 Task: Search for the email with the subject Payment confirmation logged in from softage.1@softage.net with the filter, email from softage.8@softage.net and a new filter,  Delete it 
Action: Mouse moved to (719, 77)
Screenshot: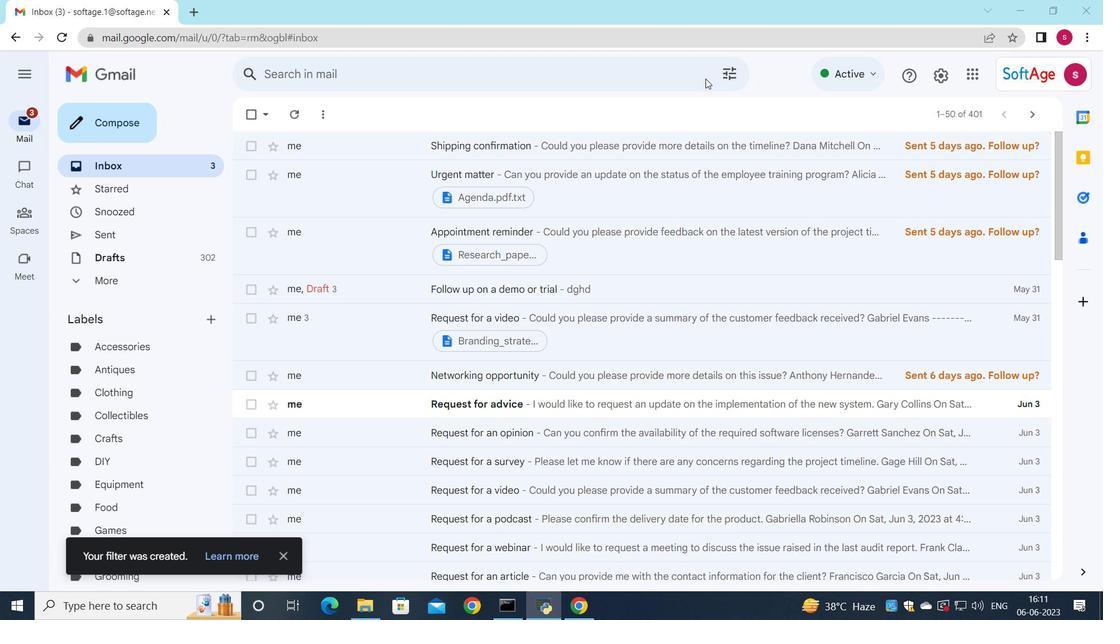 
Action: Mouse pressed left at (719, 77)
Screenshot: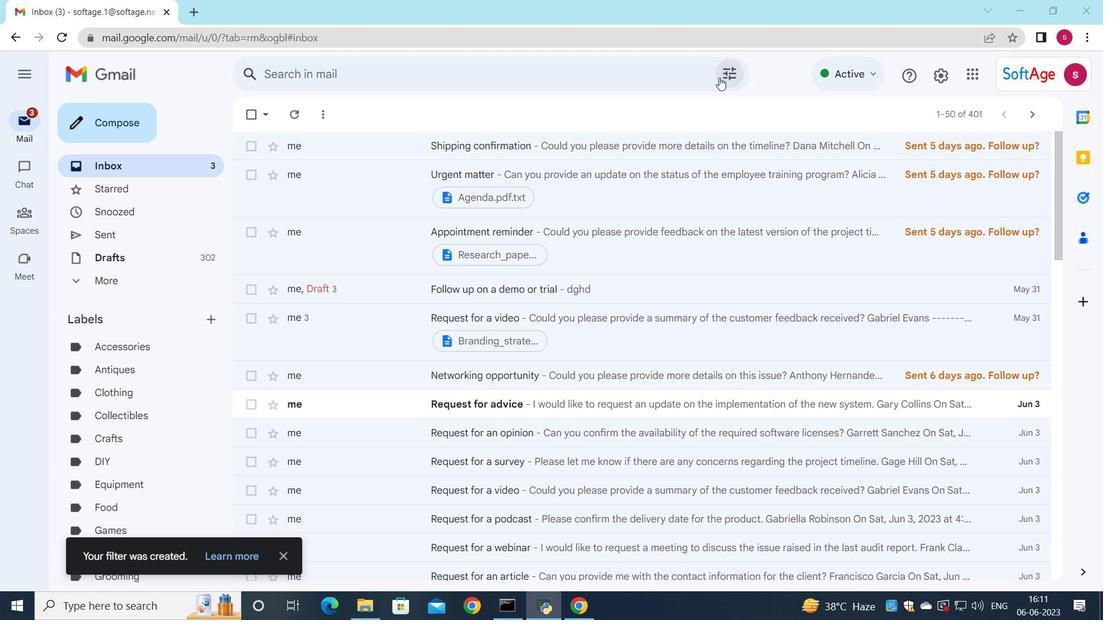 
Action: Mouse moved to (478, 123)
Screenshot: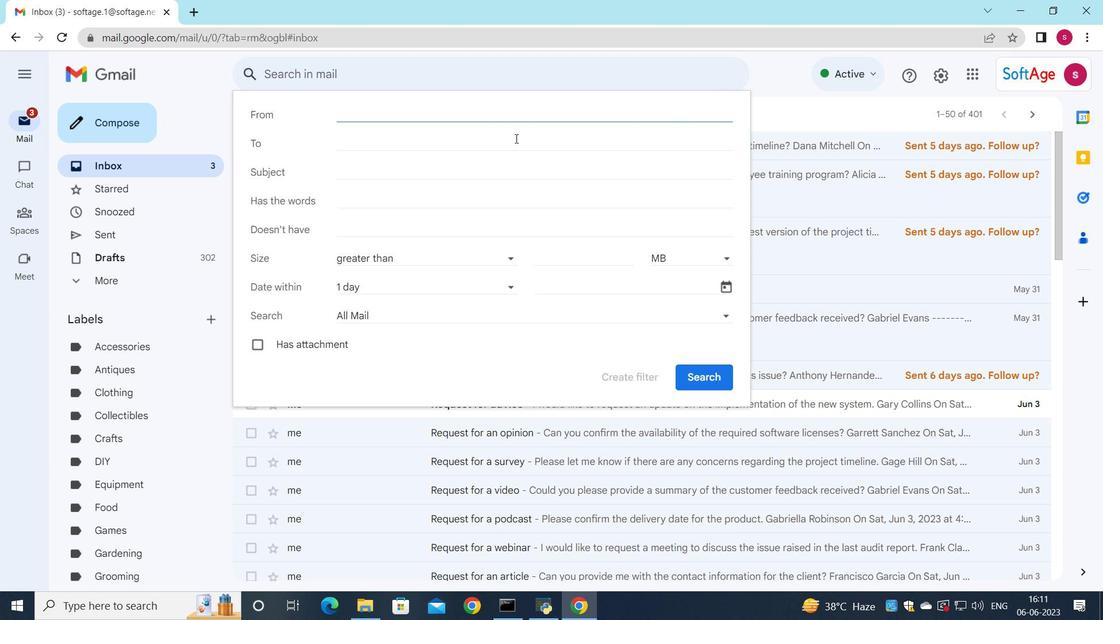 
Action: Key pressed s
Screenshot: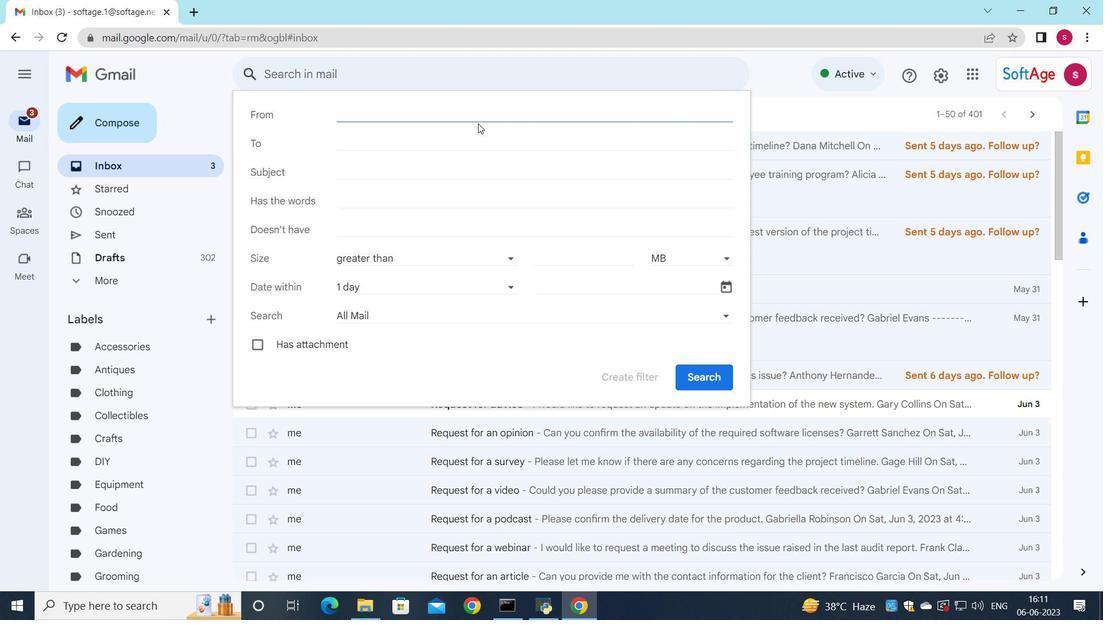 
Action: Mouse moved to (473, 151)
Screenshot: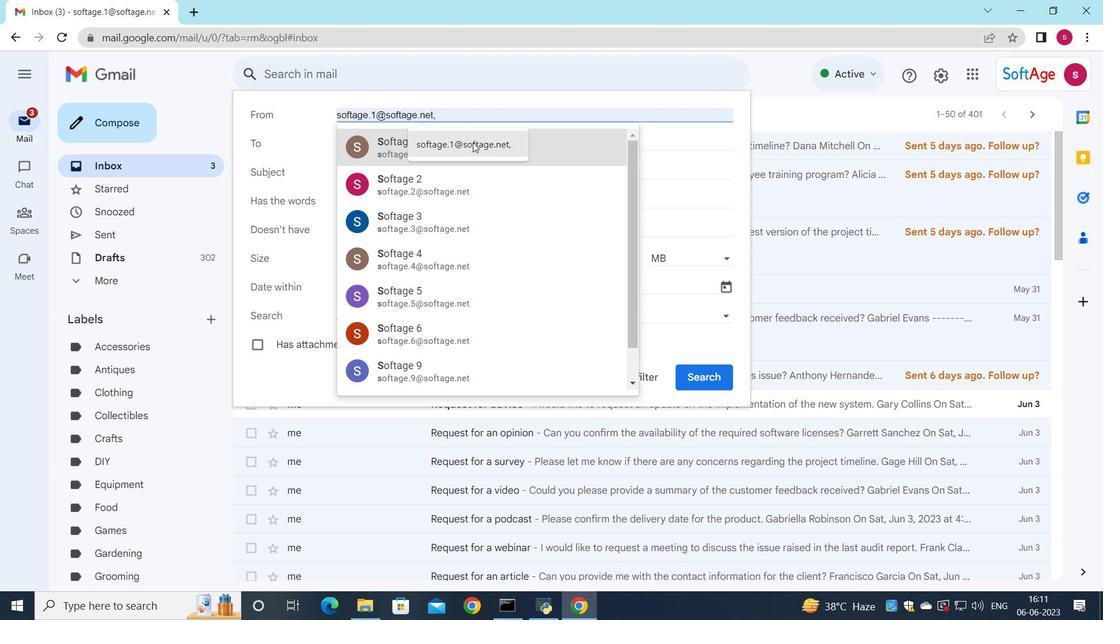 
Action: Mouse pressed left at (473, 151)
Screenshot: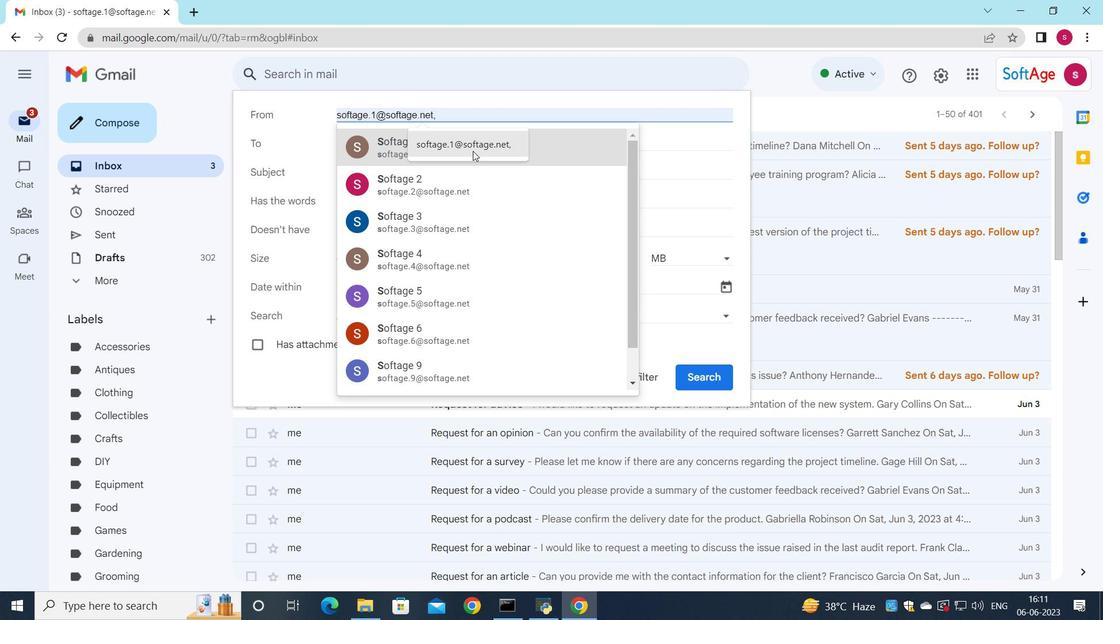 
Action: Mouse moved to (405, 148)
Screenshot: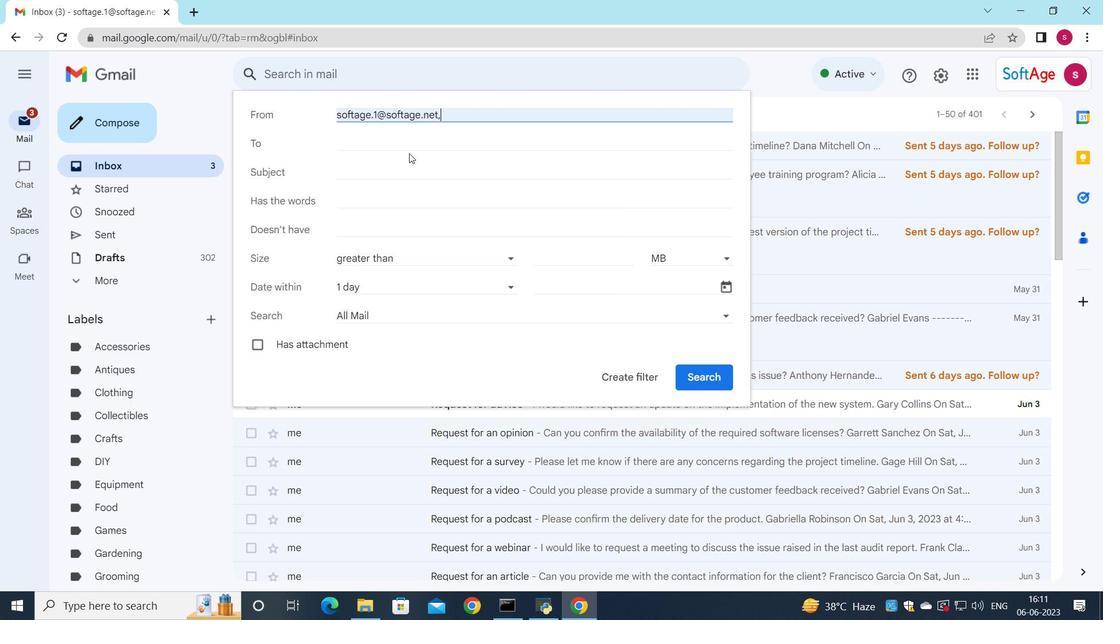 
Action: Mouse pressed left at (405, 148)
Screenshot: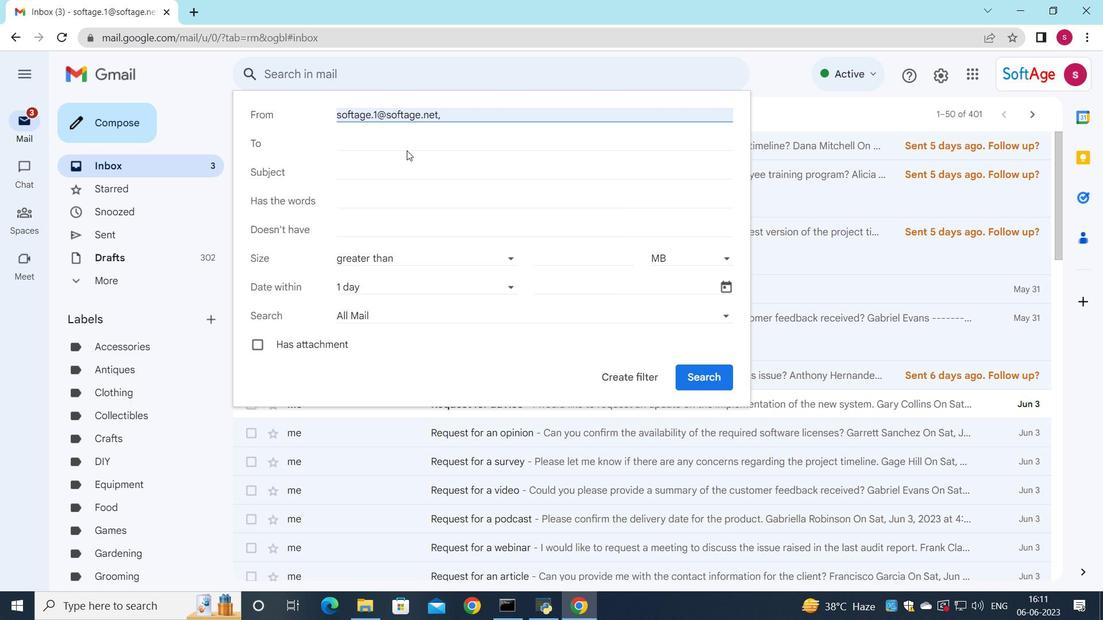 
Action: Key pressed soft
Screenshot: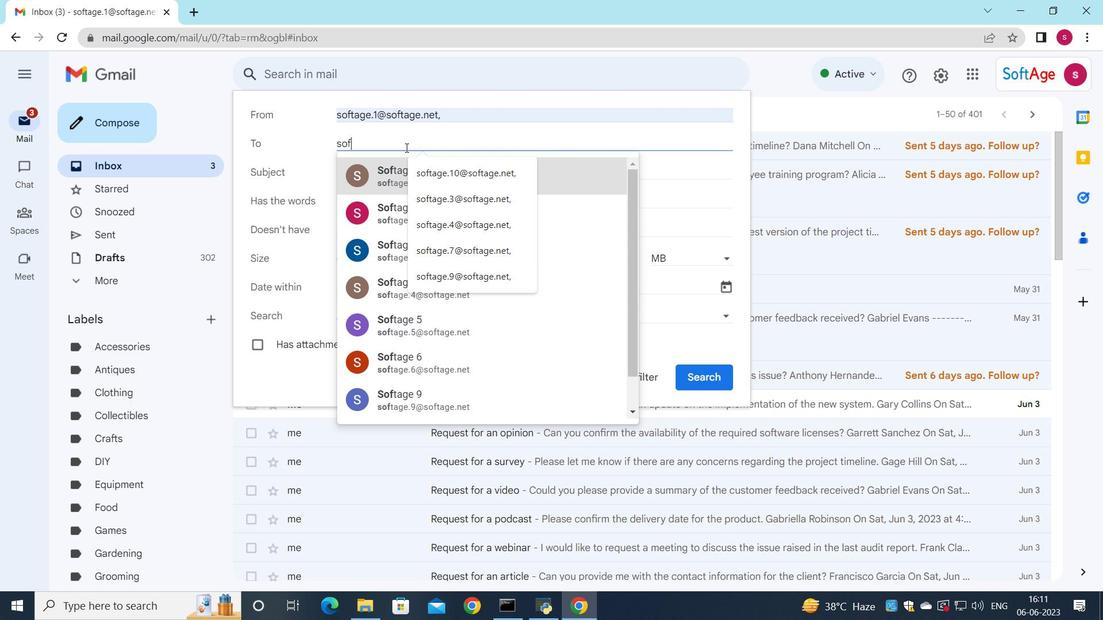 
Action: Mouse moved to (399, 146)
Screenshot: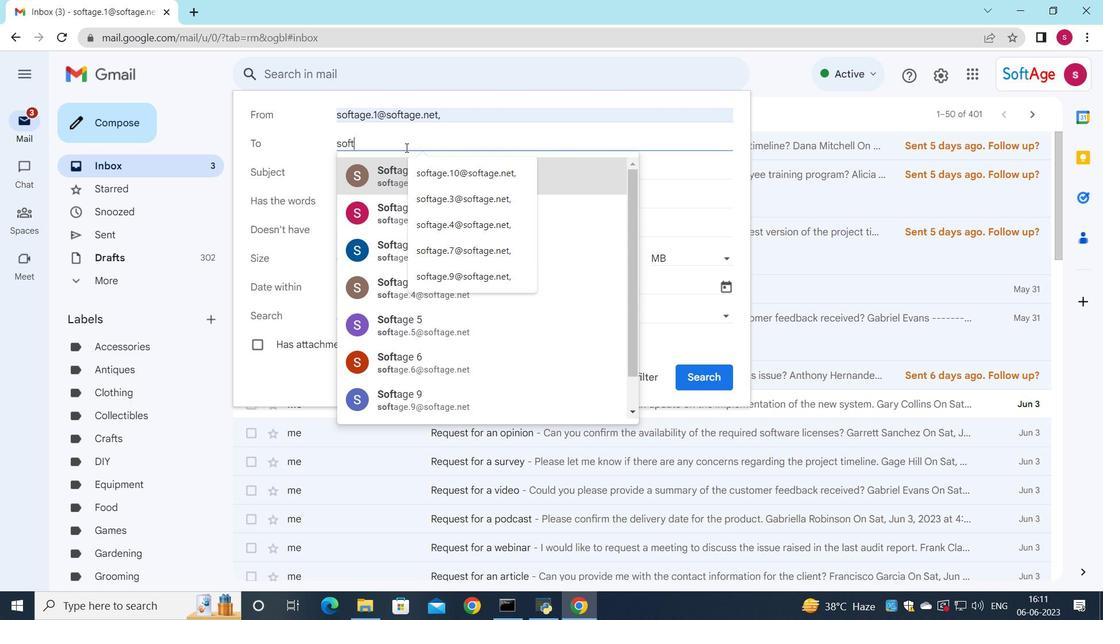 
Action: Key pressed age.8
Screenshot: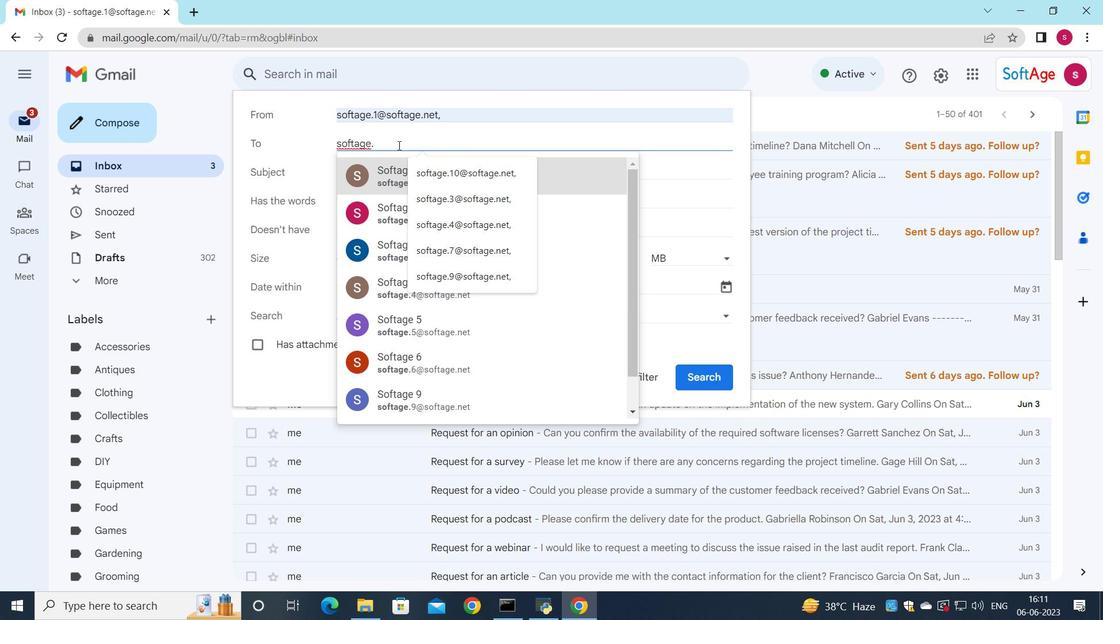 
Action: Mouse moved to (394, 162)
Screenshot: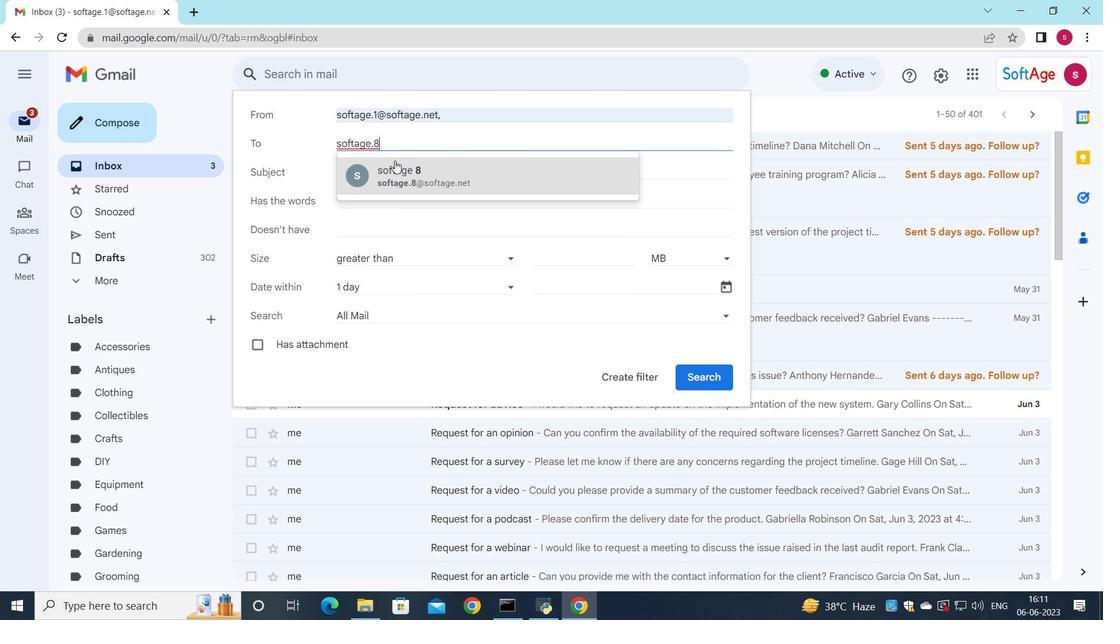 
Action: Mouse pressed left at (394, 162)
Screenshot: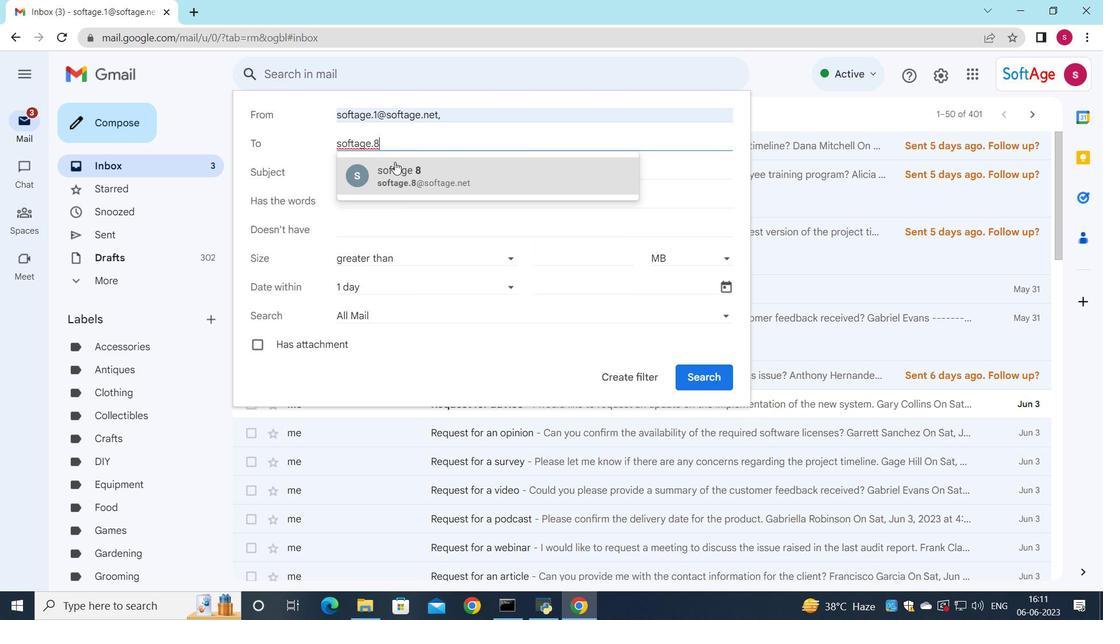 
Action: Mouse moved to (363, 177)
Screenshot: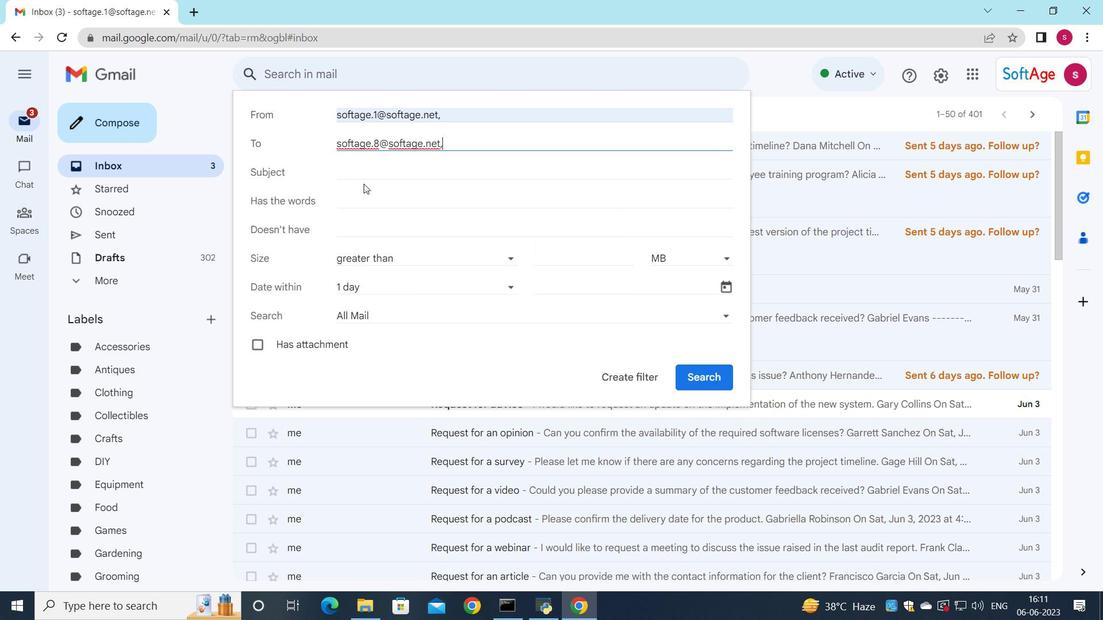 
Action: Mouse pressed left at (363, 177)
Screenshot: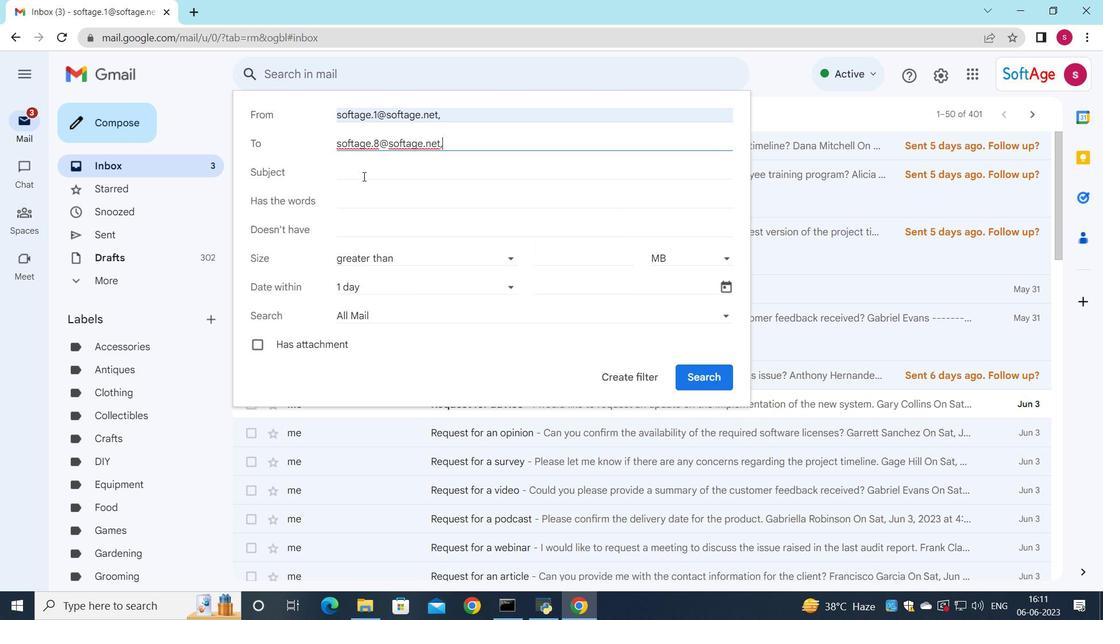 
Action: Key pressed <Key.shift><Key.shift><Key.shift><Key.shift><Key.shift><Key.shift><Key.shift><Key.shift><Key.shift><Key.shift><Key.shift><Key.shift><Key.shift><Key.shift><Key.shift><Key.shift><Key.shift><Key.shift>Payment<Key.space>
Screenshot: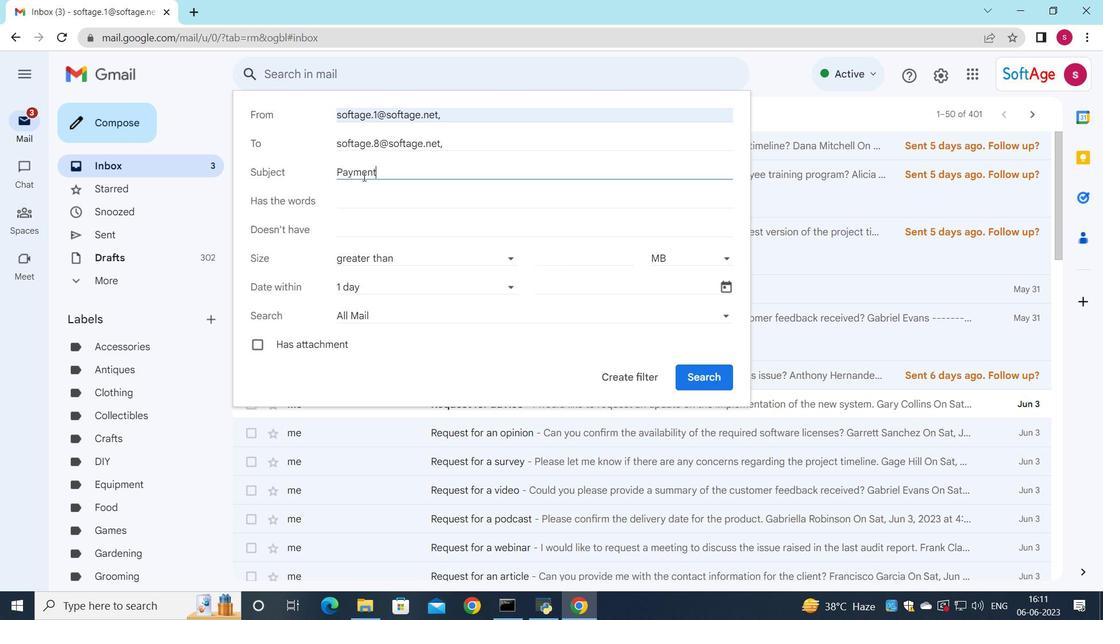 
Action: Mouse moved to (391, 192)
Screenshot: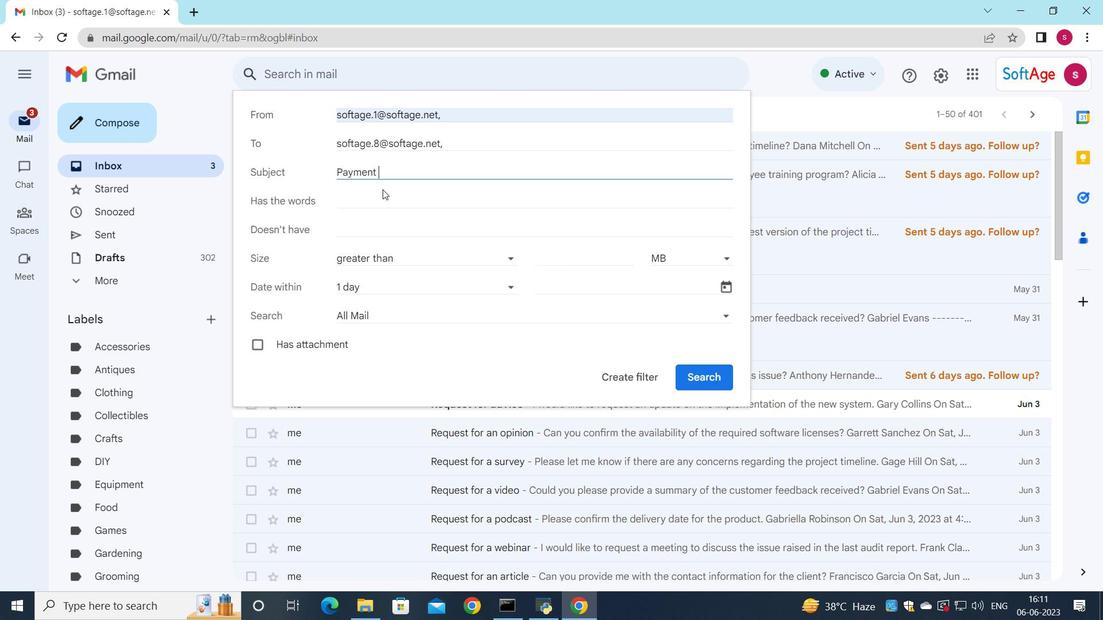 
Action: Key pressed confi
Screenshot: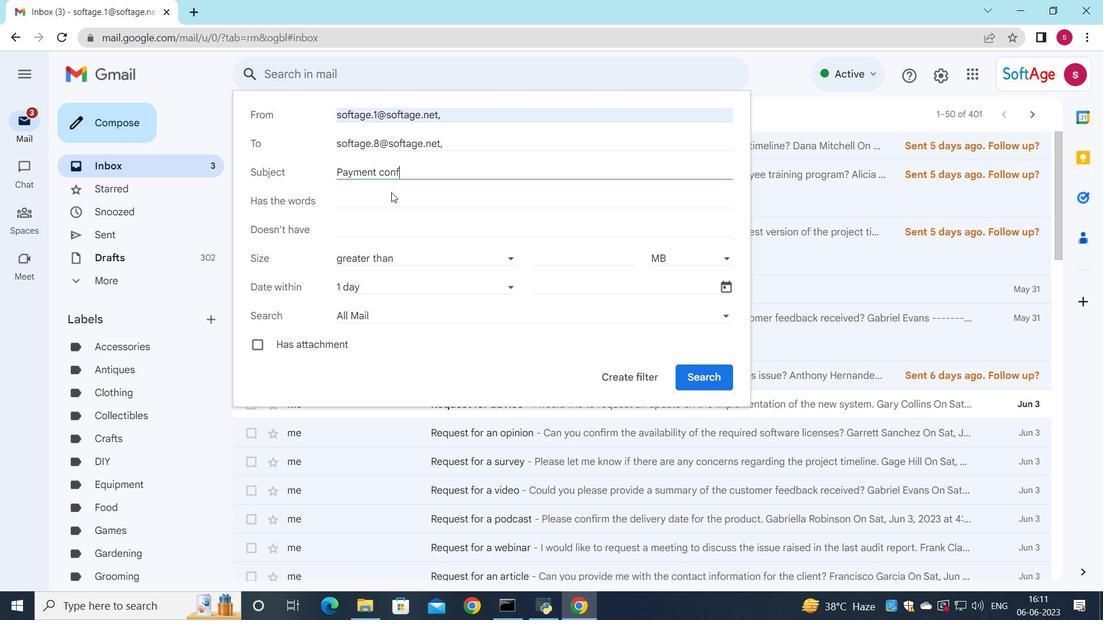 
Action: Mouse moved to (390, 195)
Screenshot: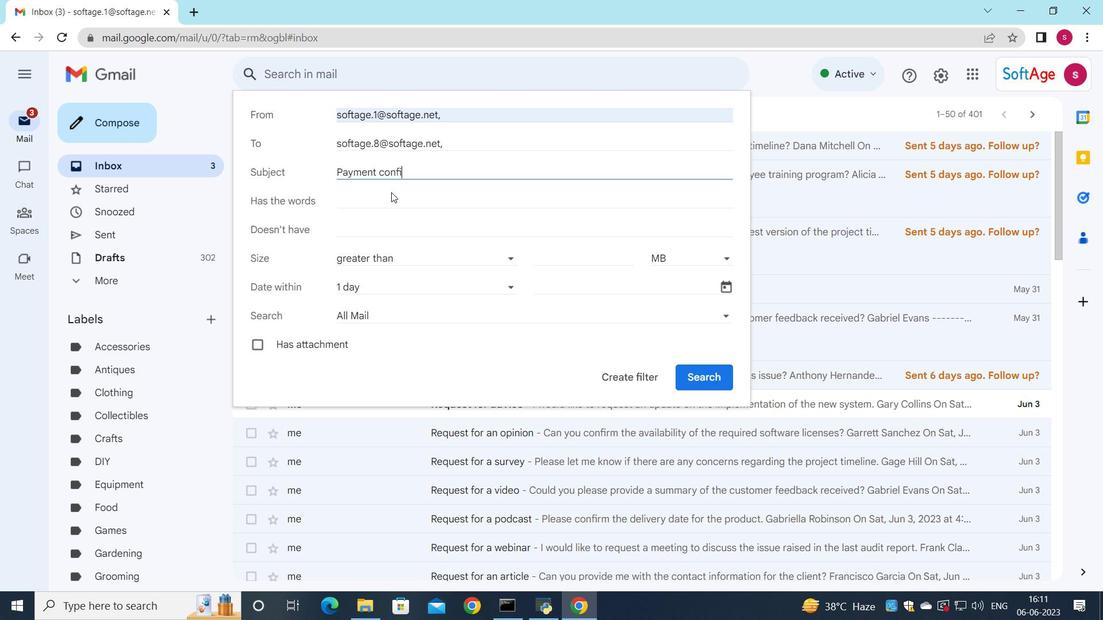 
Action: Key pressed rmation
Screenshot: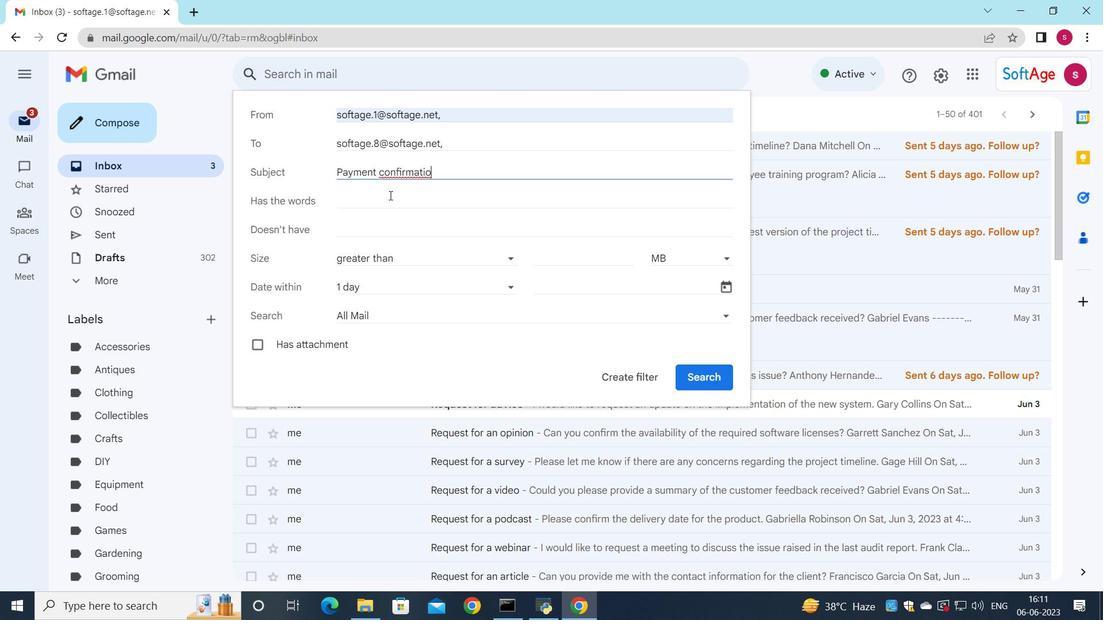 
Action: Mouse moved to (403, 293)
Screenshot: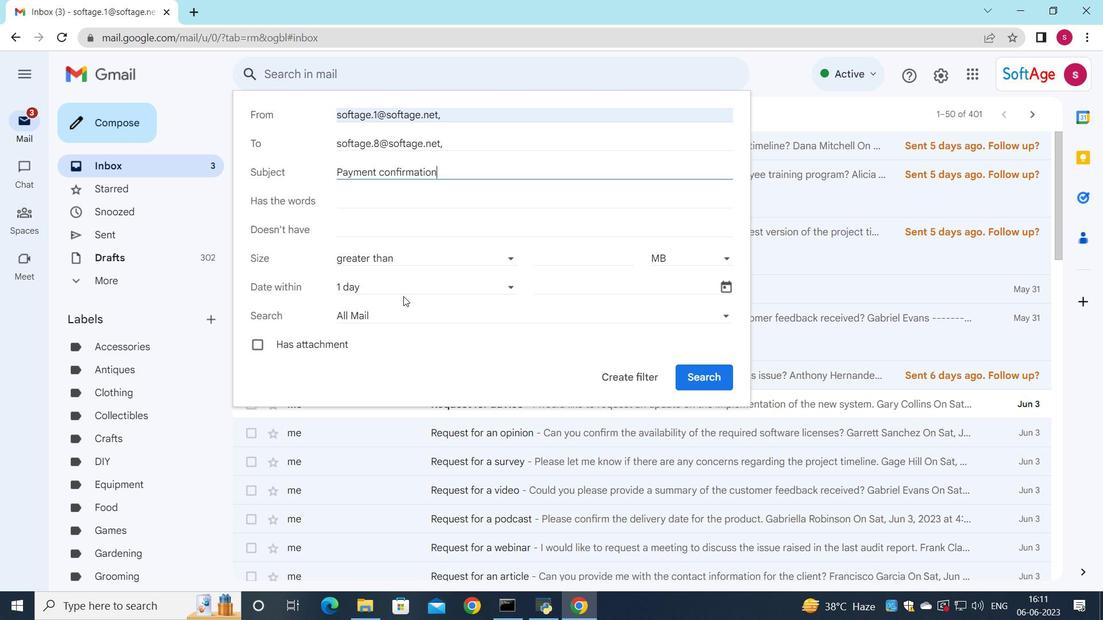 
Action: Mouse pressed left at (403, 293)
Screenshot: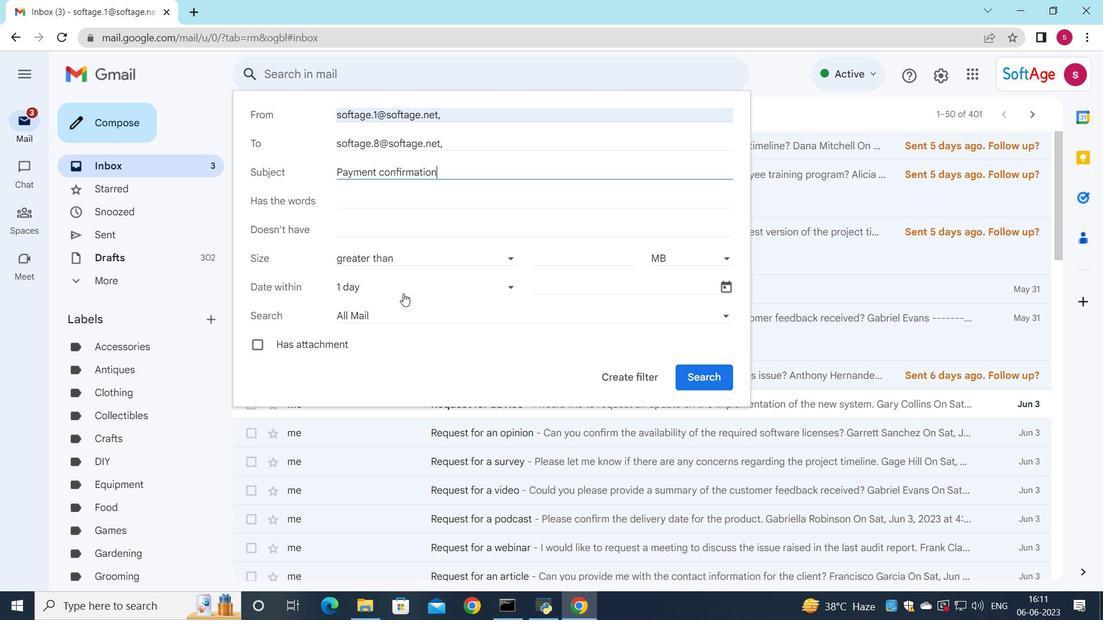 
Action: Mouse moved to (398, 445)
Screenshot: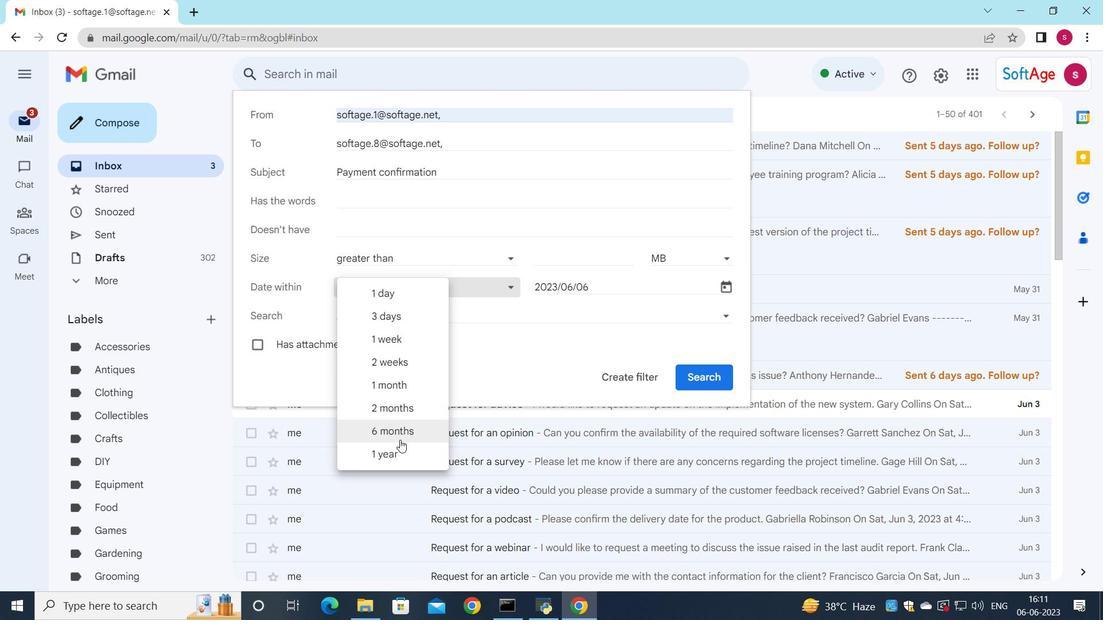 
Action: Mouse pressed left at (398, 445)
Screenshot: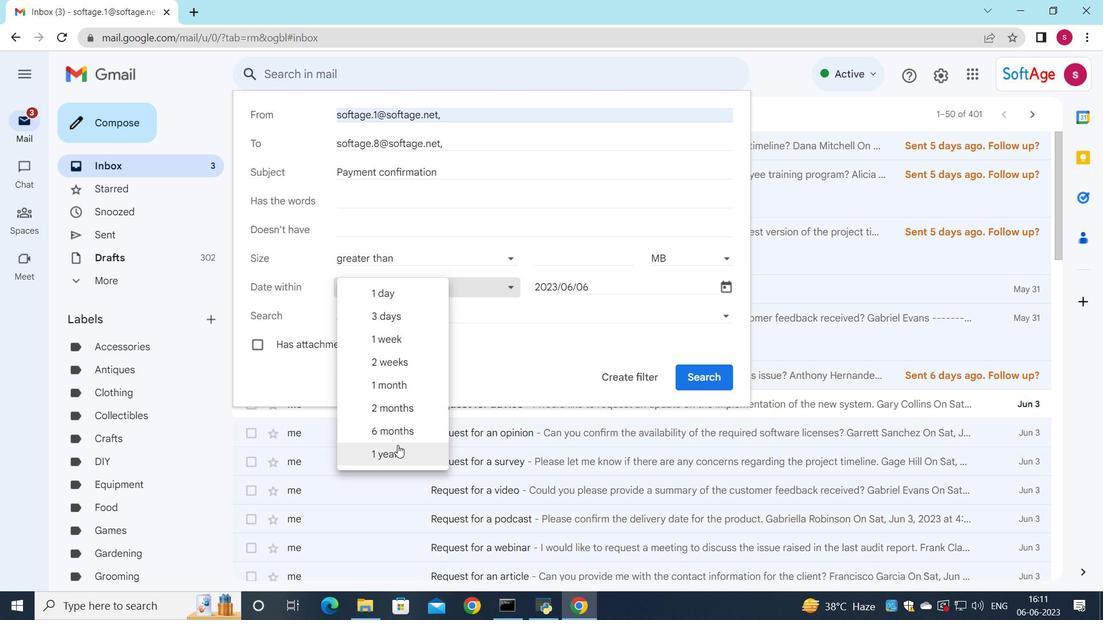 
Action: Mouse moved to (635, 374)
Screenshot: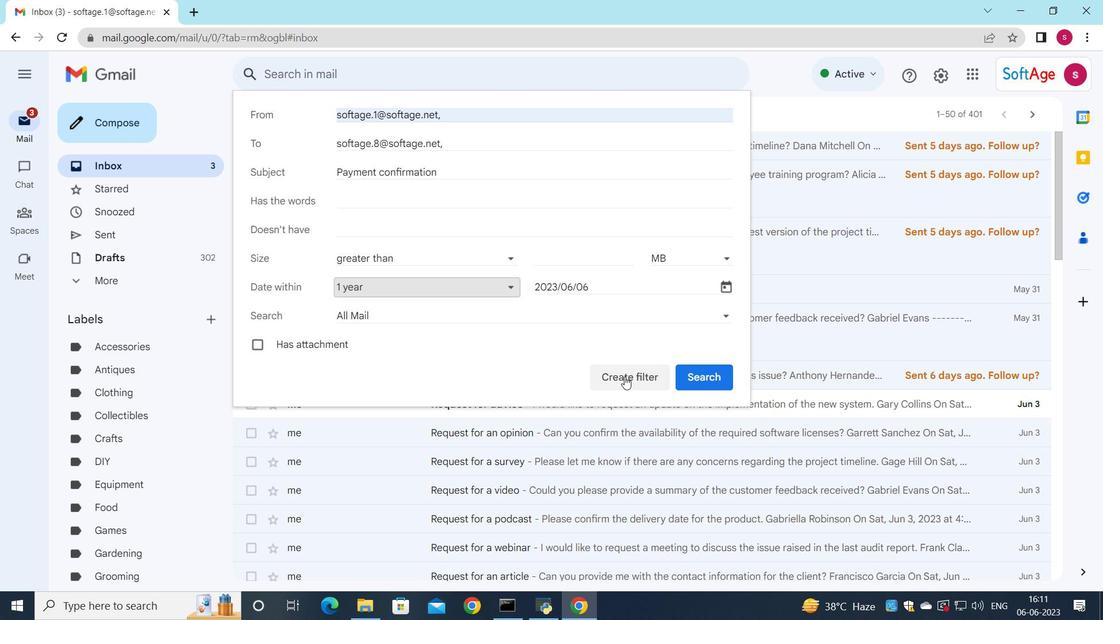
Action: Mouse pressed left at (635, 374)
Screenshot: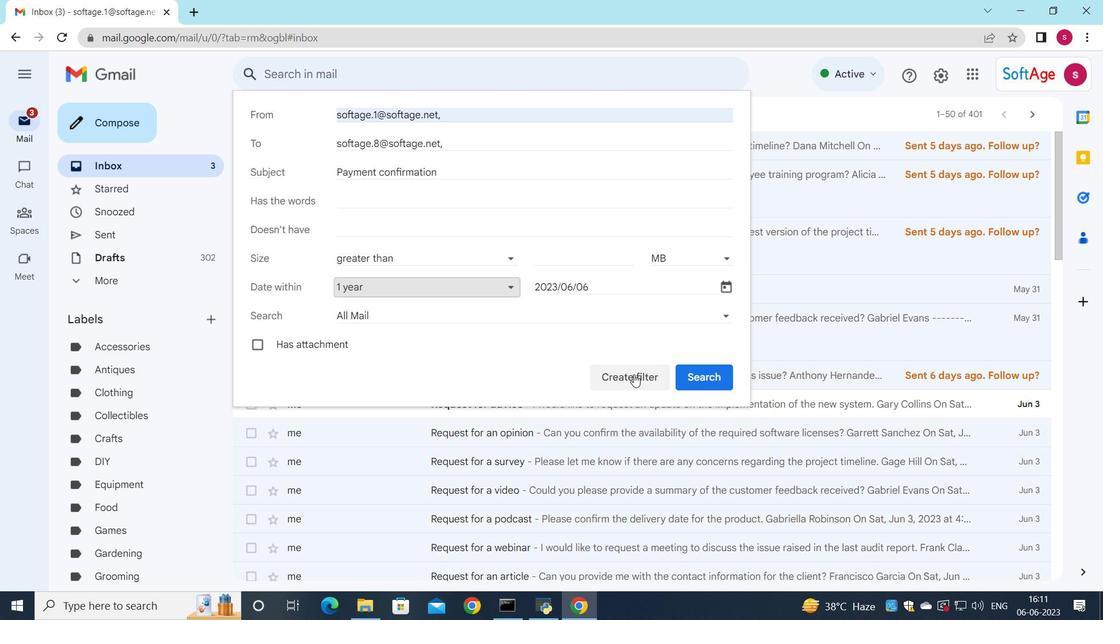 
Action: Mouse moved to (261, 240)
Screenshot: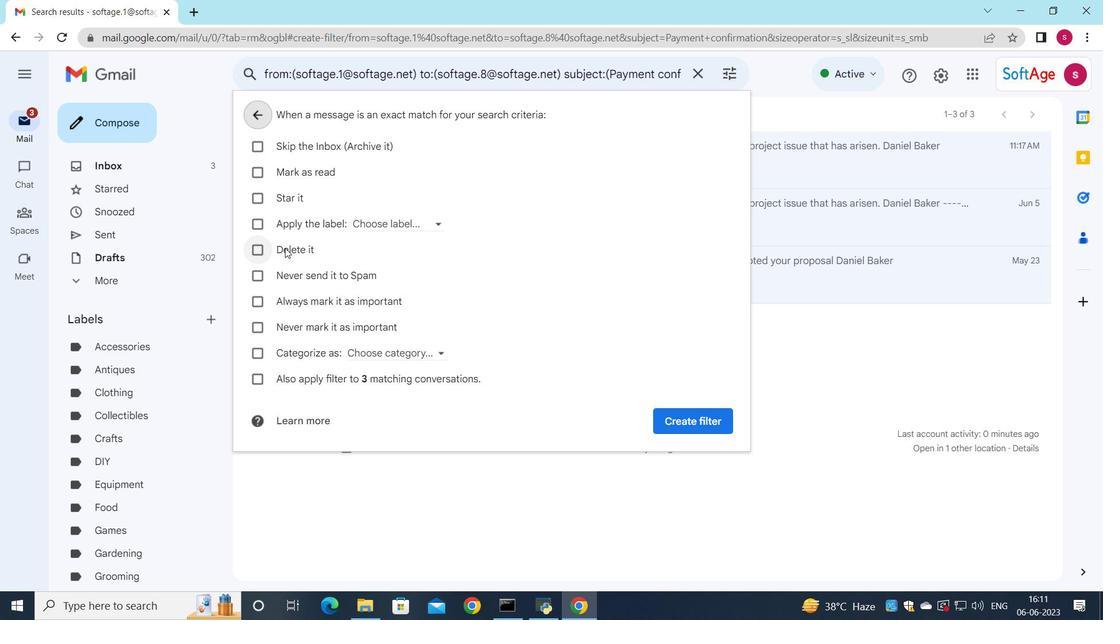 
Action: Mouse pressed left at (261, 240)
Screenshot: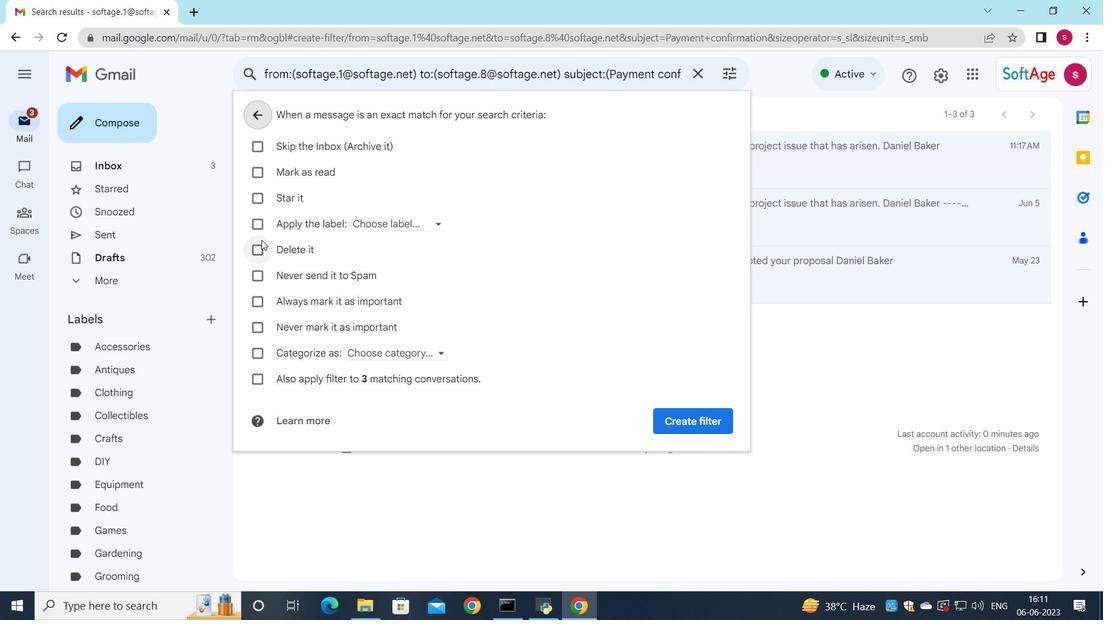 
Action: Mouse moved to (679, 409)
Screenshot: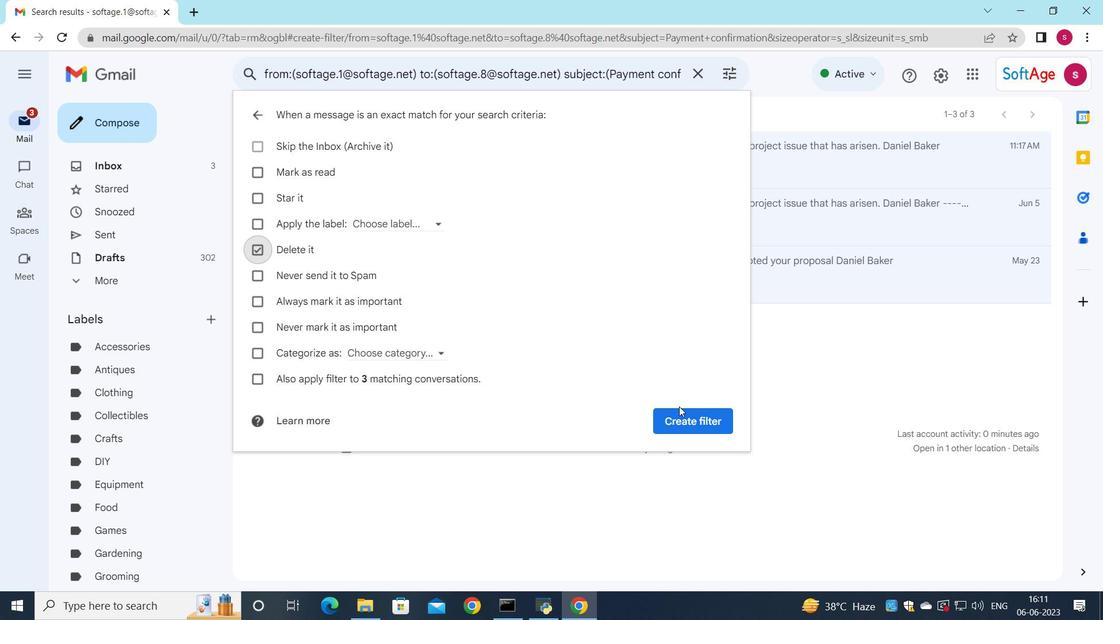 
Action: Mouse pressed left at (679, 409)
Screenshot: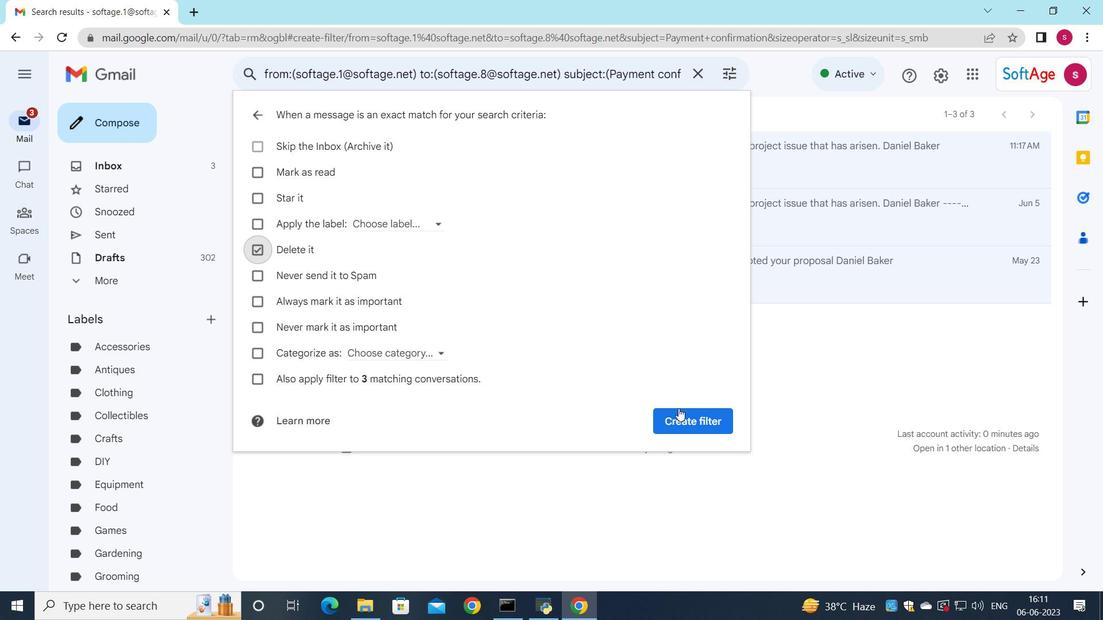 
Action: Mouse moved to (658, 290)
Screenshot: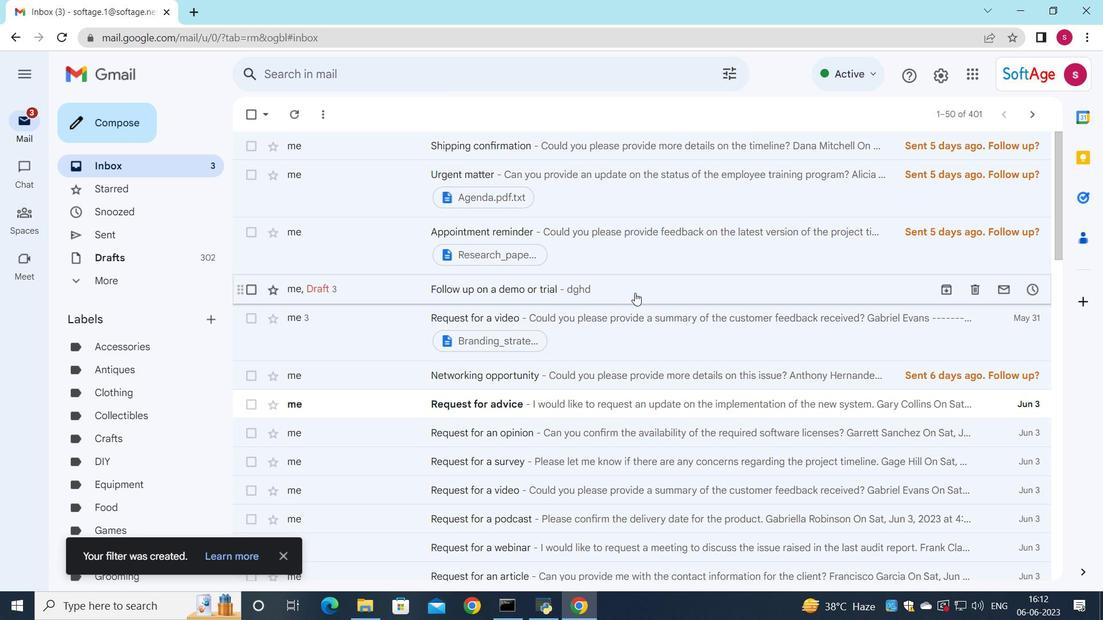 
